 Task: Show pending requests.
Action: Mouse pressed left at (468, 290)
Screenshot: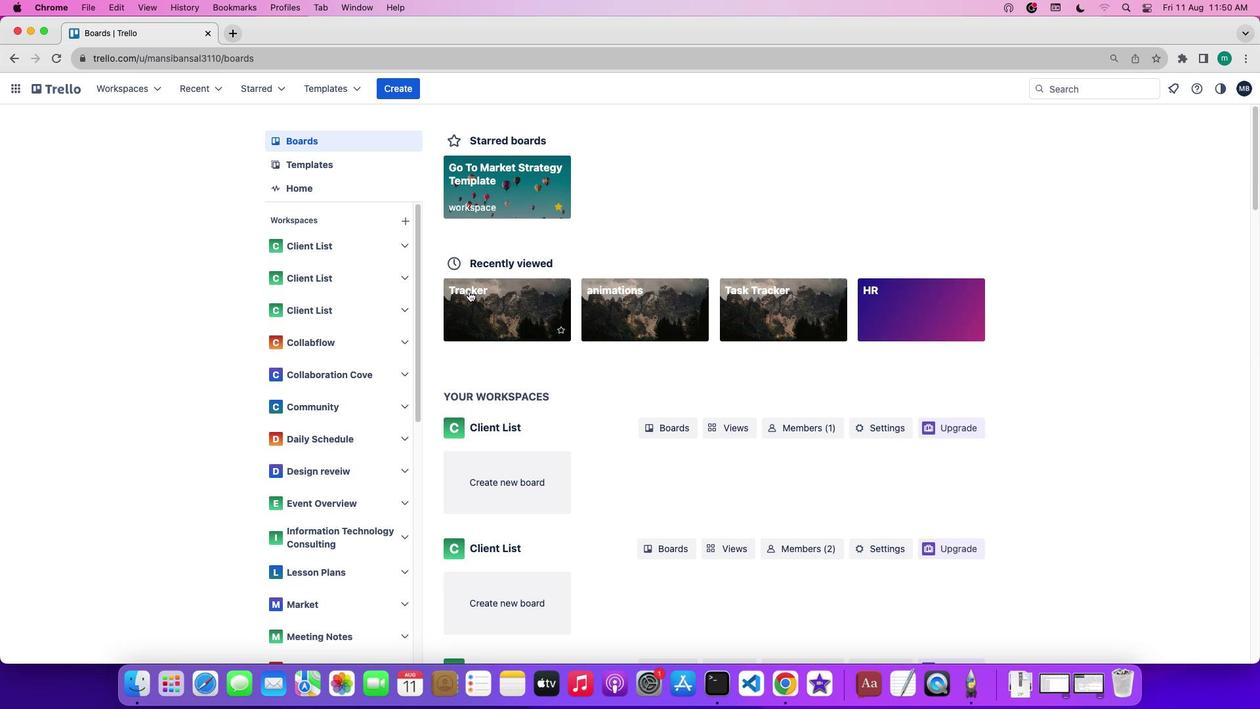 
Action: Mouse moved to (101, 182)
Screenshot: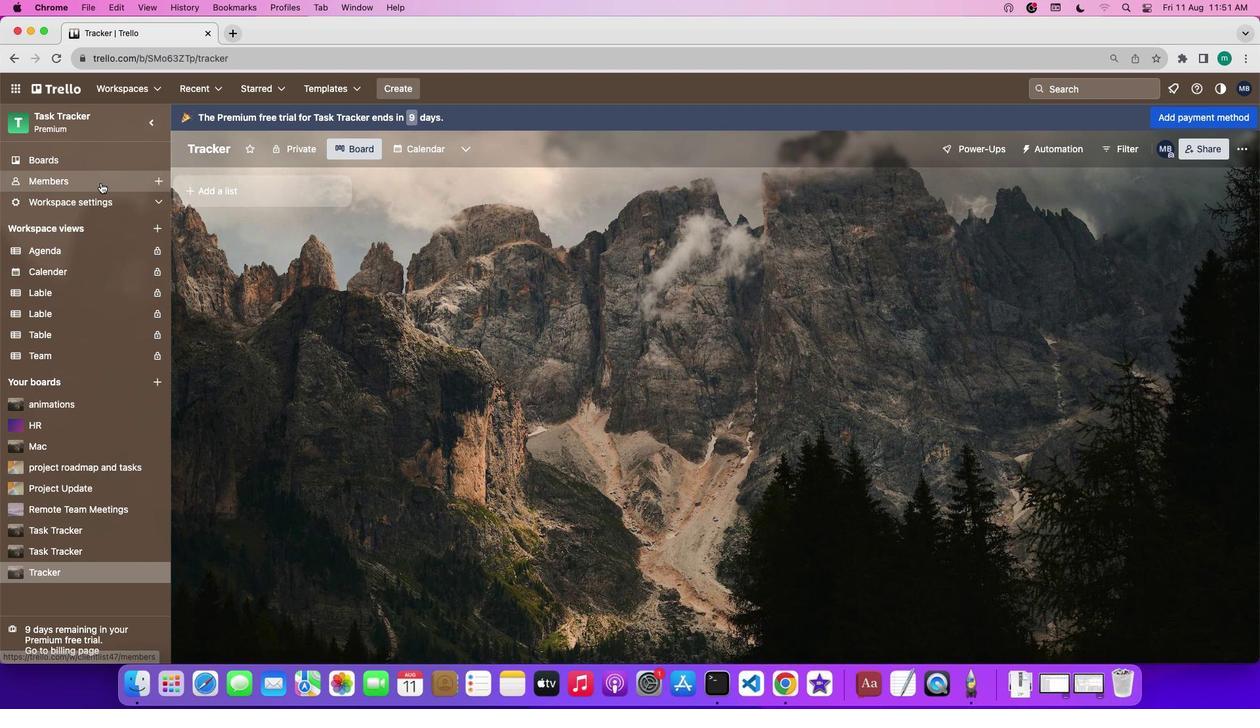 
Action: Mouse pressed left at (101, 182)
Screenshot: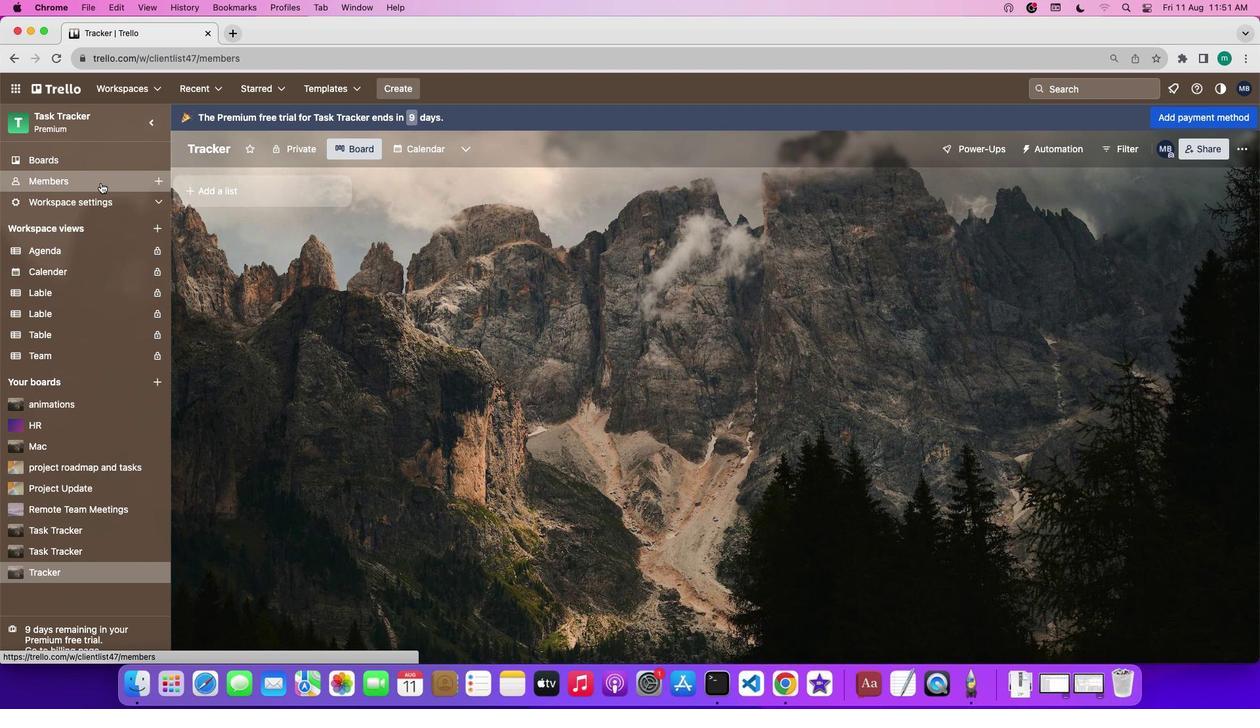 
Action: Mouse moved to (302, 325)
Screenshot: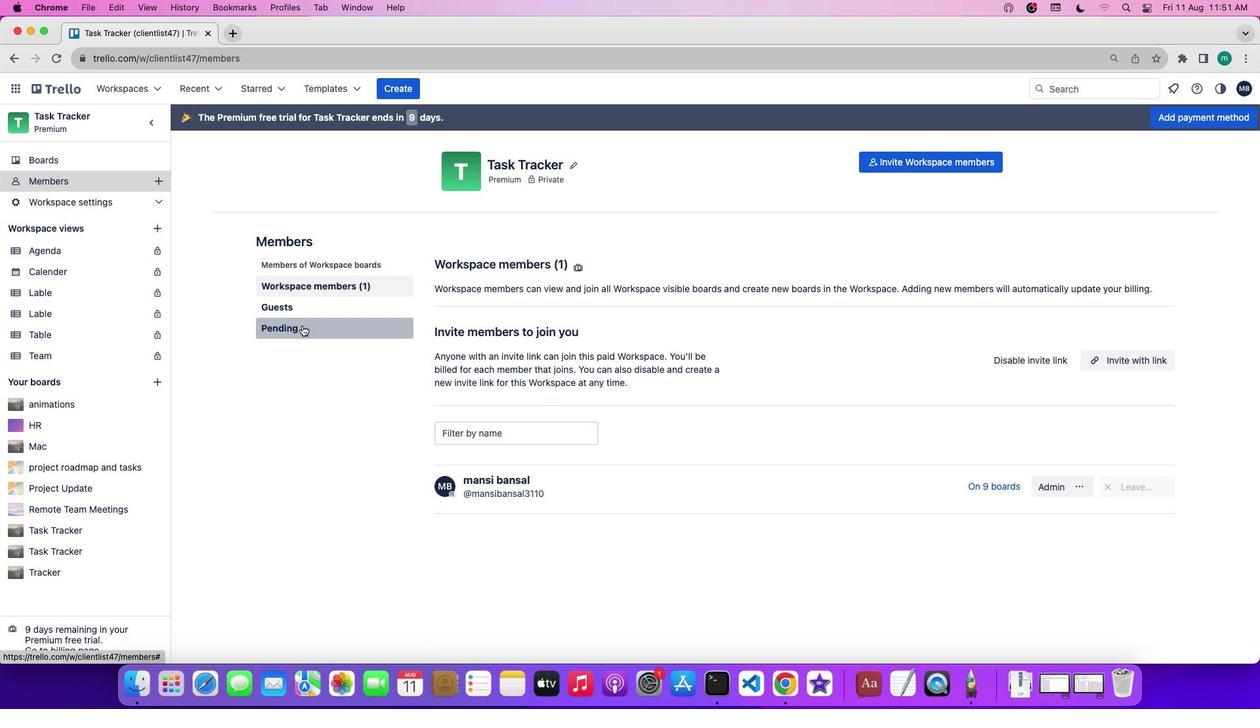 
Action: Mouse pressed left at (302, 325)
Screenshot: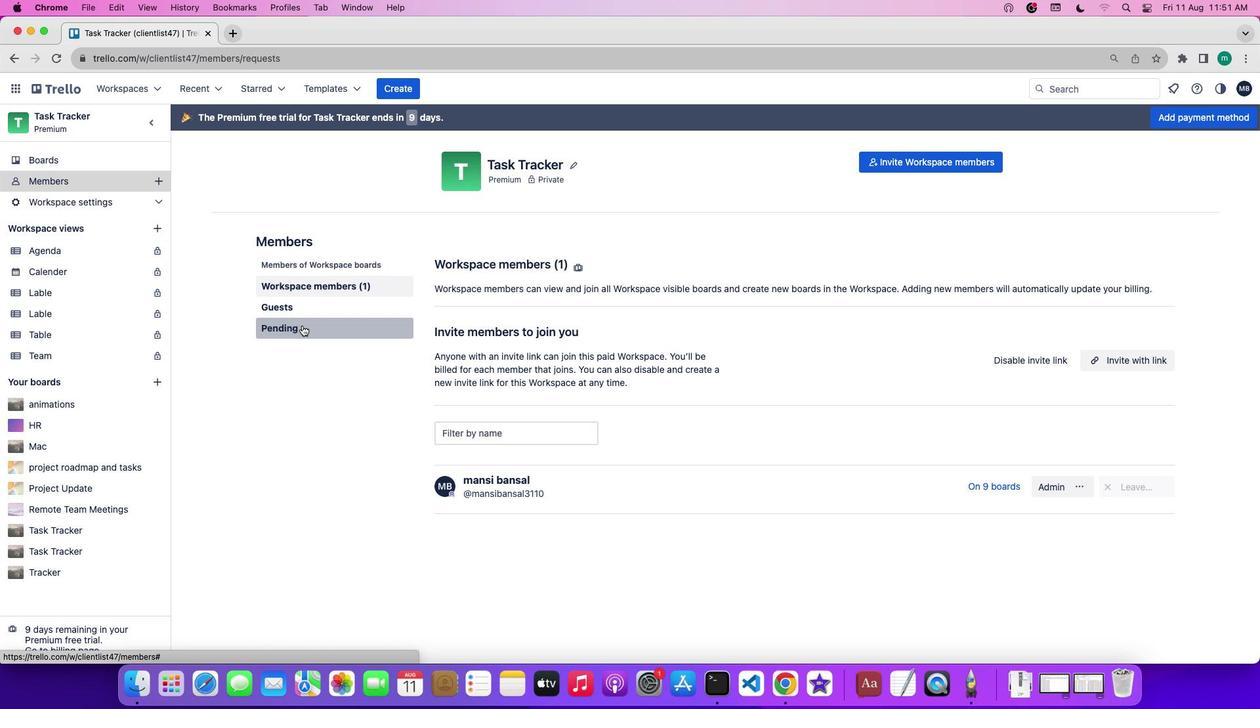 
